Task: Change the configuration of the table layout of the mark's project to sort by "Repository" in ascending order.
Action: Mouse pressed left at (247, 148)
Screenshot: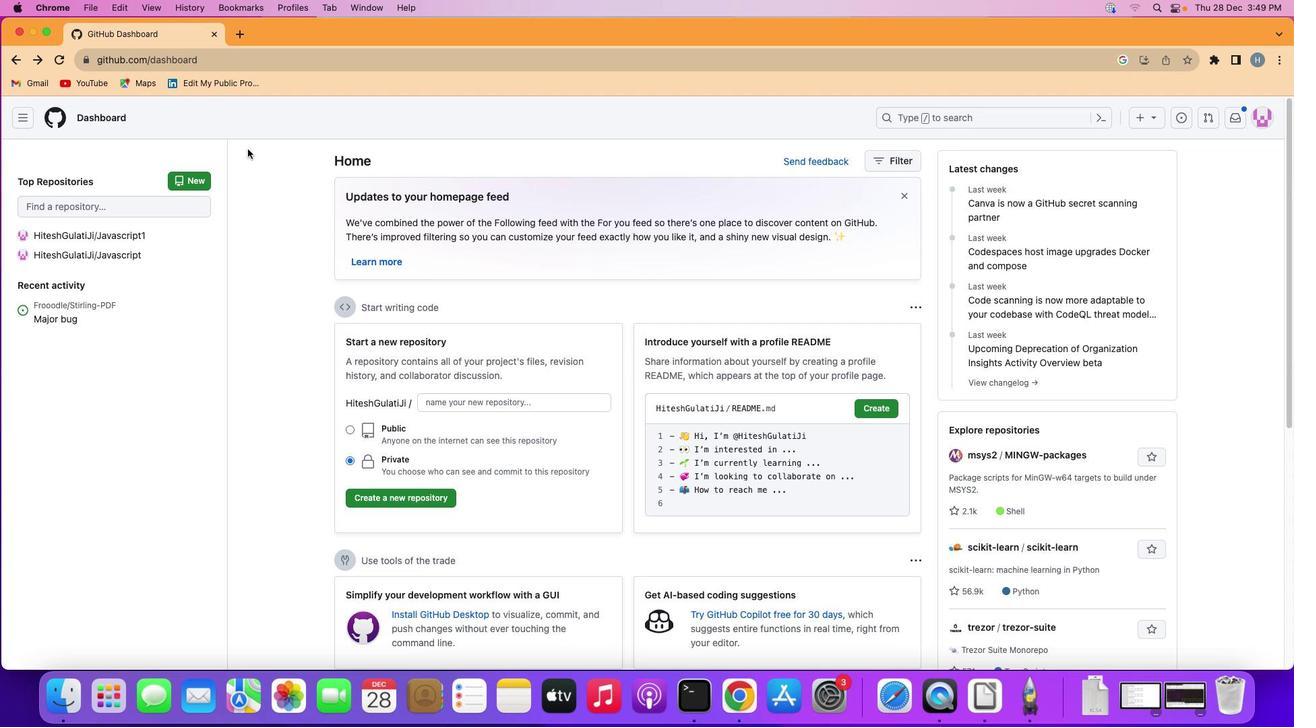 
Action: Mouse moved to (21, 117)
Screenshot: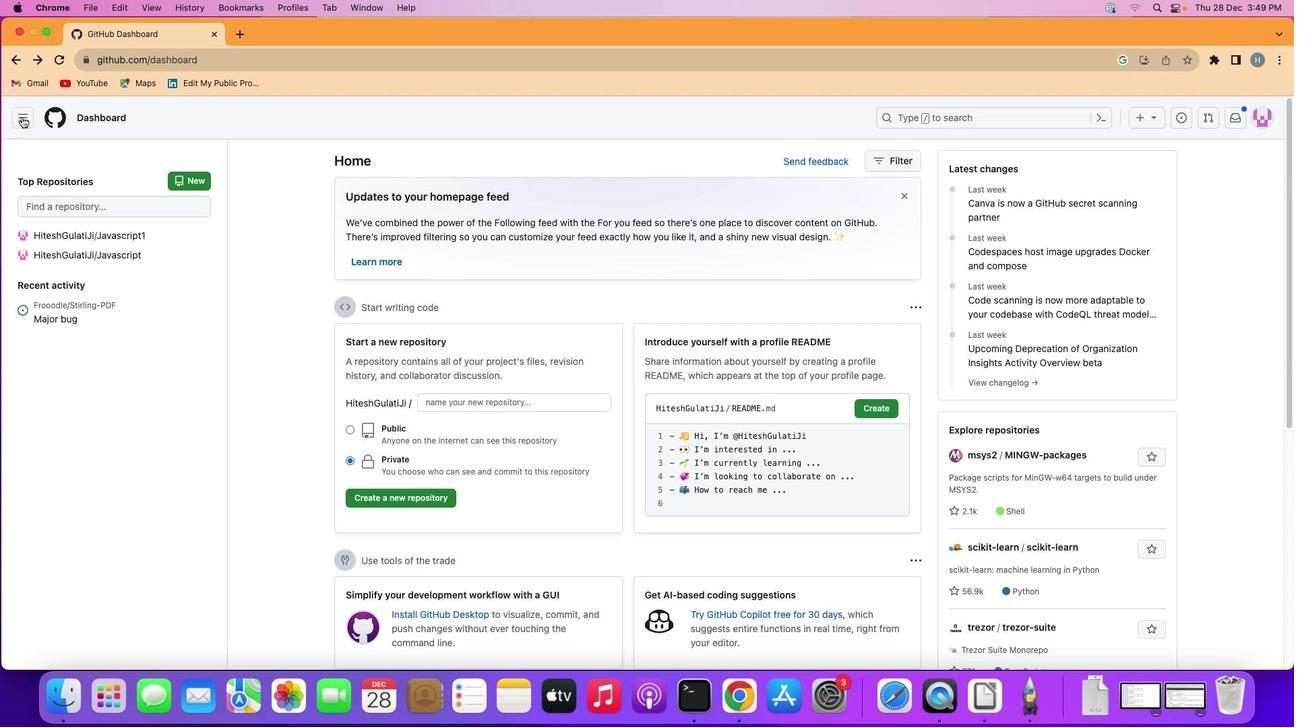 
Action: Mouse pressed left at (21, 117)
Screenshot: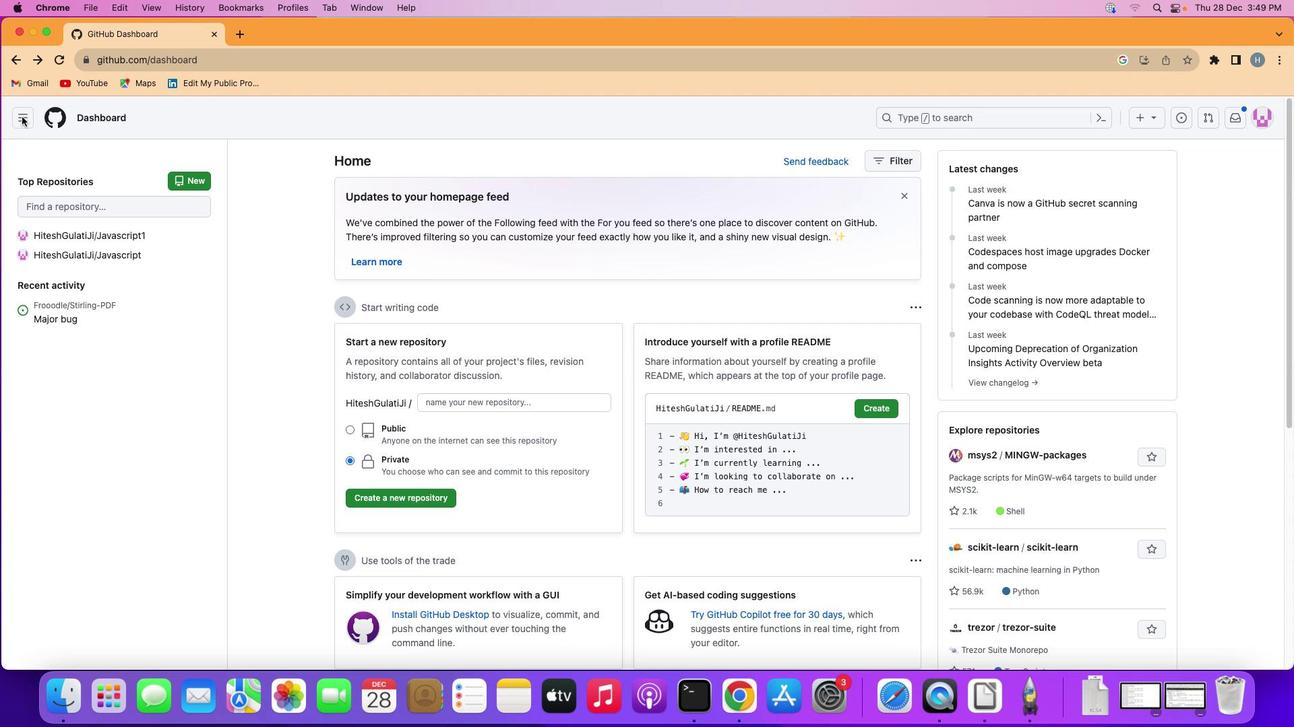 
Action: Mouse moved to (72, 209)
Screenshot: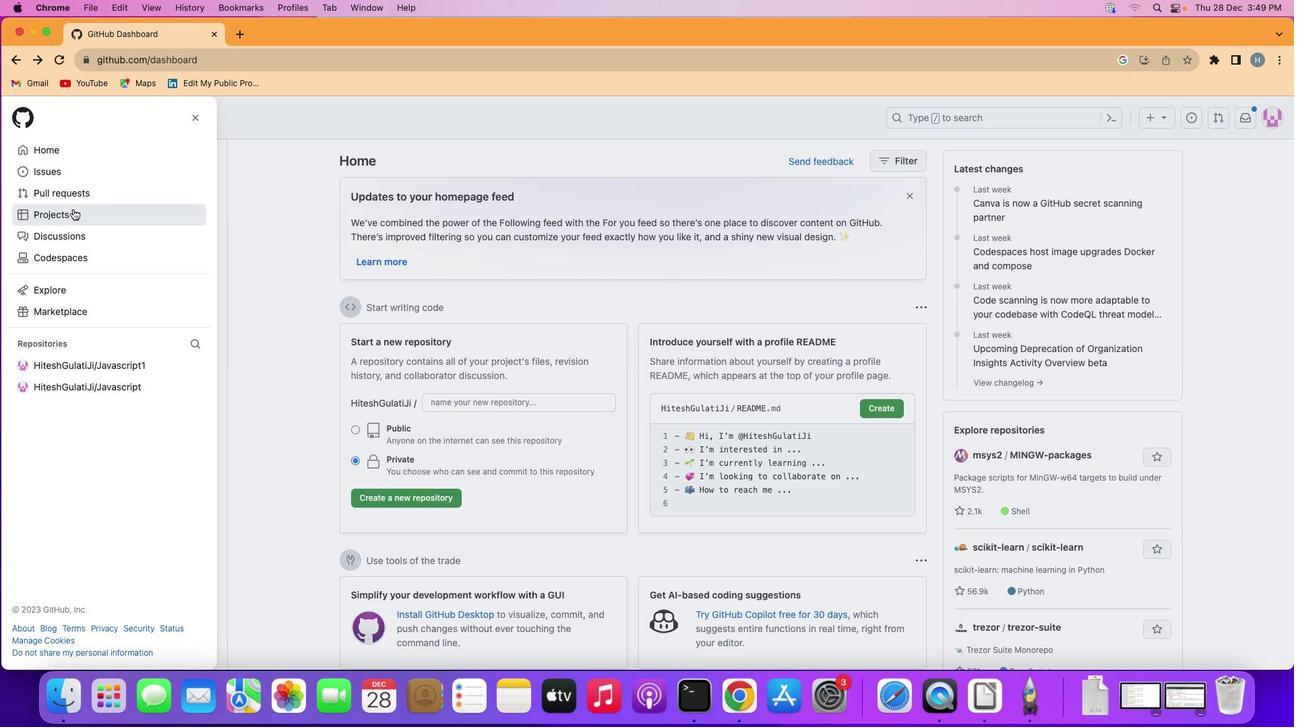 
Action: Mouse pressed left at (72, 209)
Screenshot: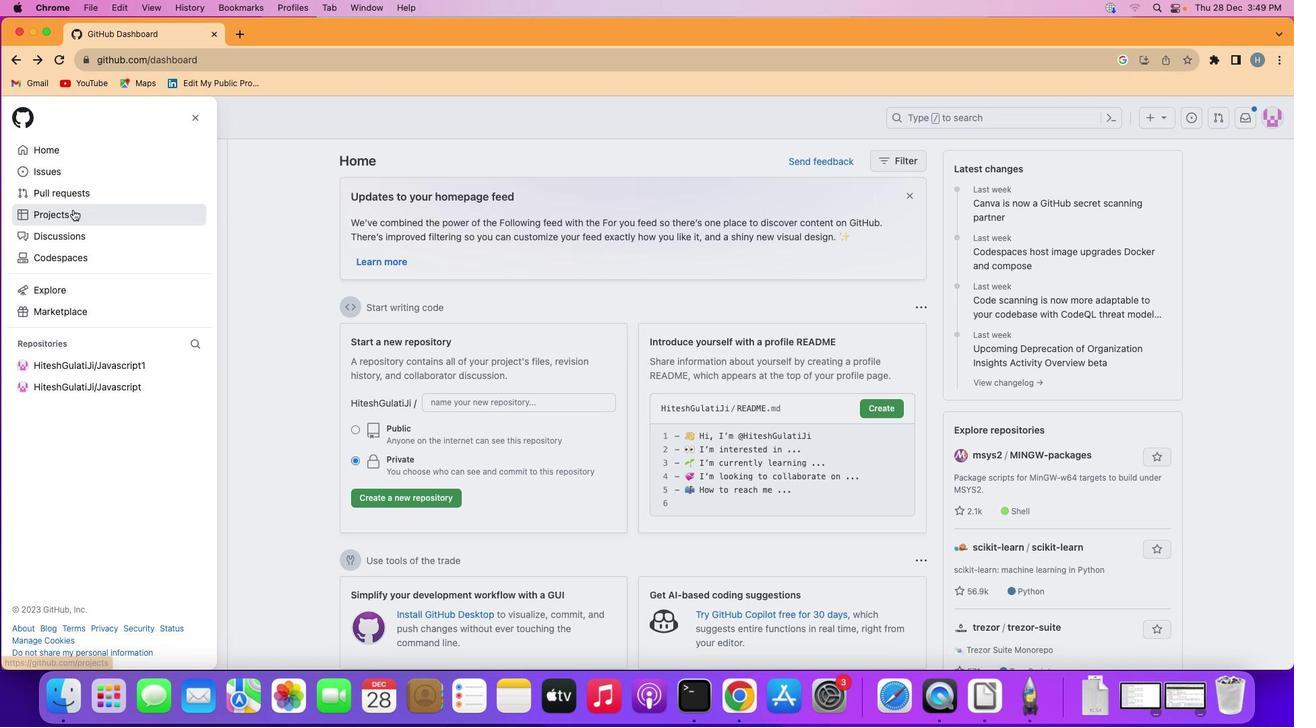 
Action: Mouse moved to (485, 243)
Screenshot: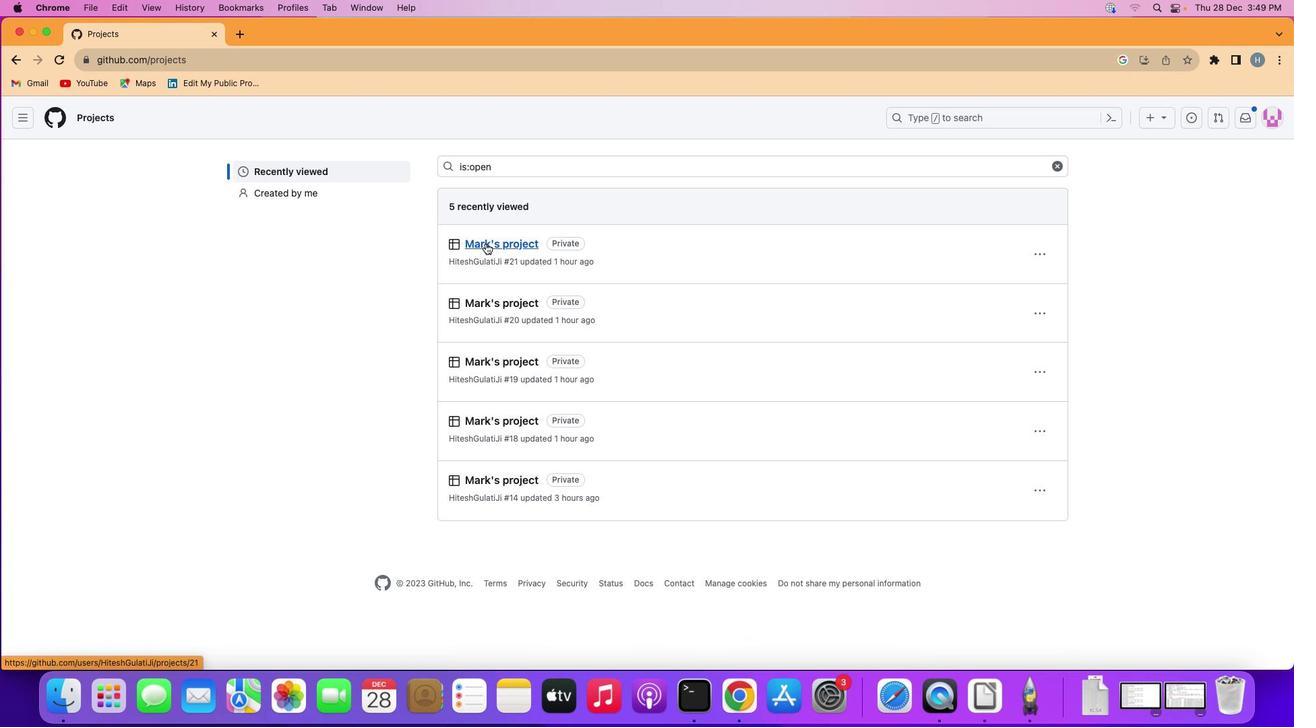 
Action: Mouse pressed left at (485, 243)
Screenshot: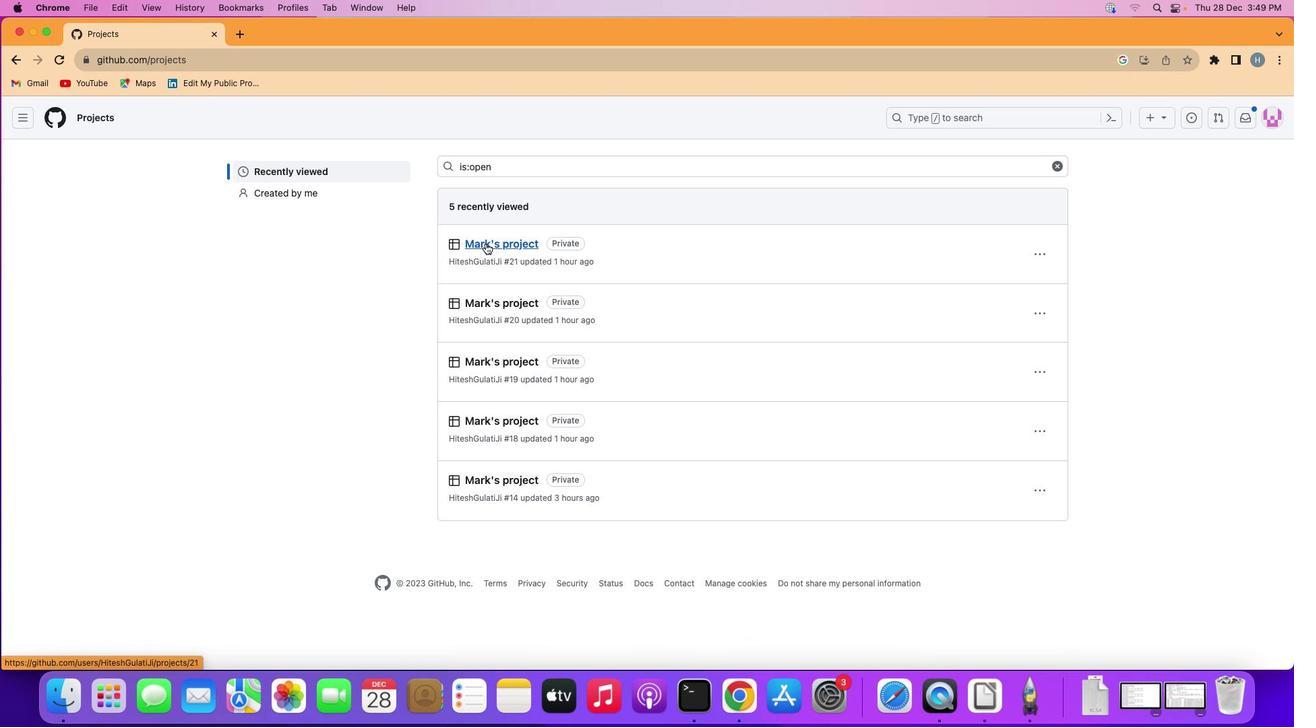 
Action: Mouse moved to (93, 181)
Screenshot: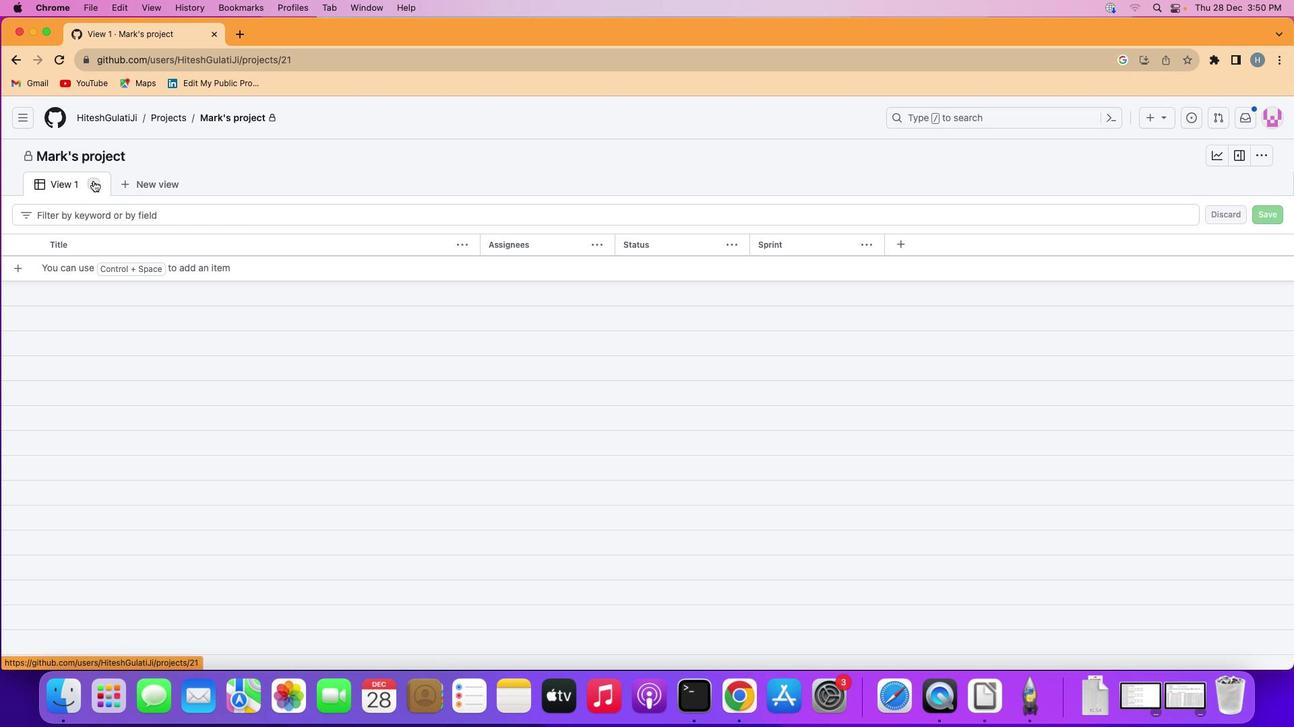 
Action: Mouse pressed left at (93, 181)
Screenshot: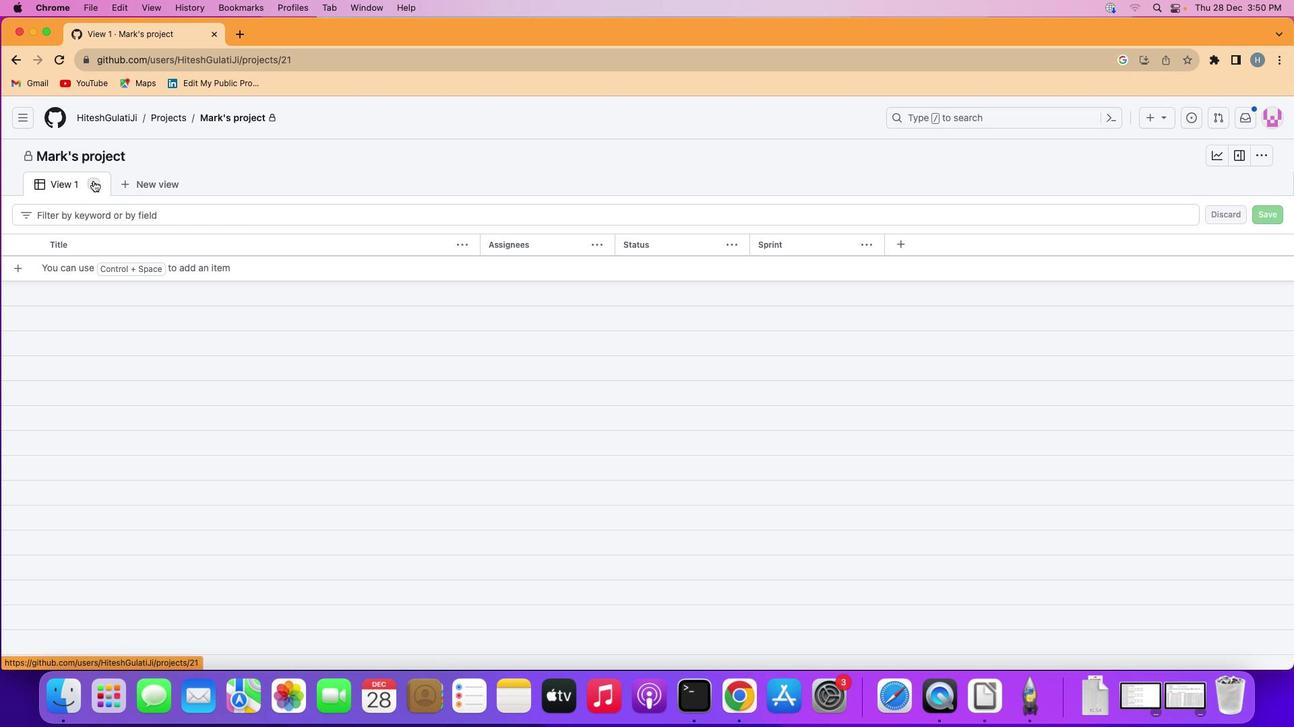 
Action: Mouse moved to (134, 322)
Screenshot: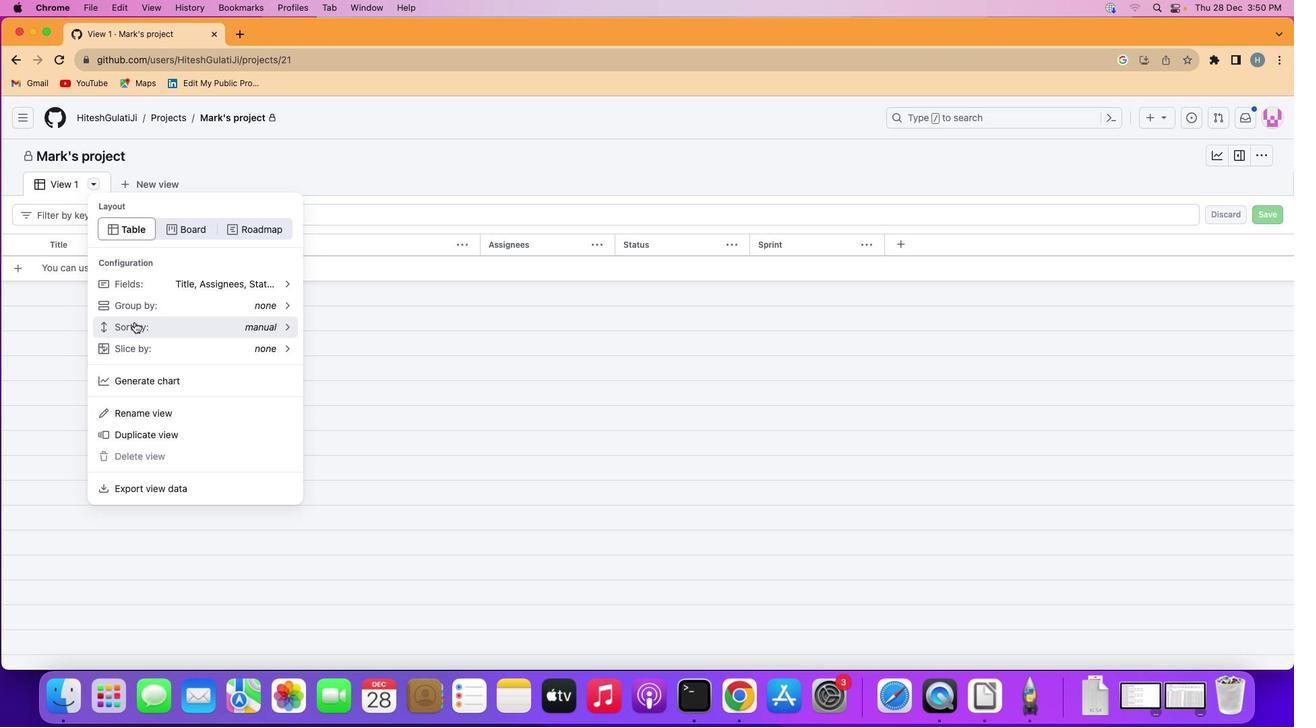 
Action: Mouse pressed left at (134, 322)
Screenshot: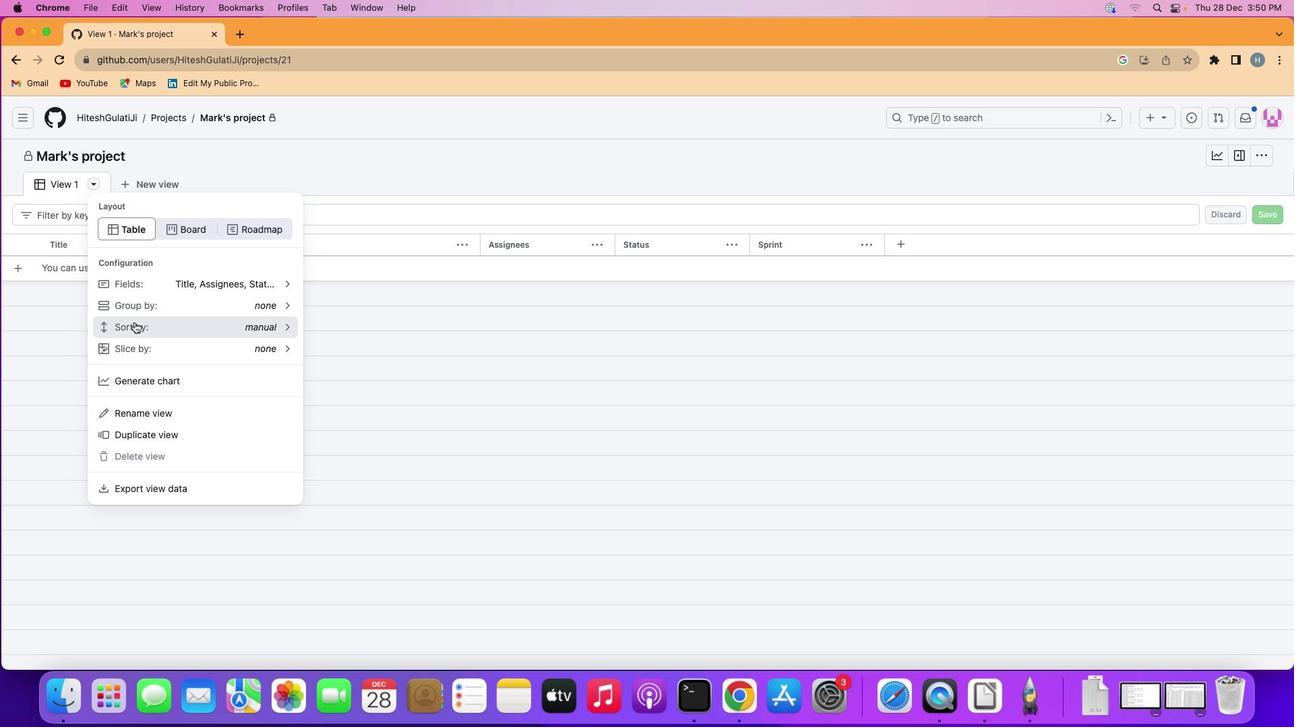 
Action: Mouse moved to (146, 380)
Screenshot: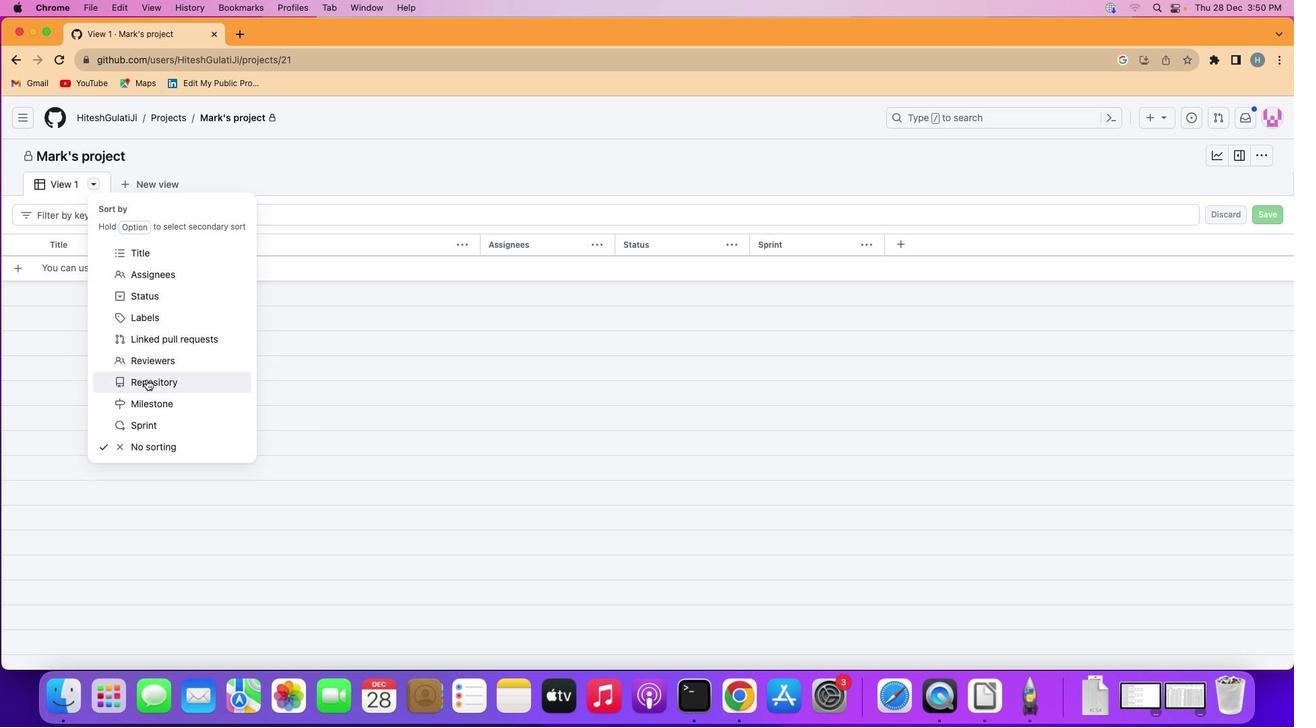 
Action: Mouse pressed left at (146, 380)
Screenshot: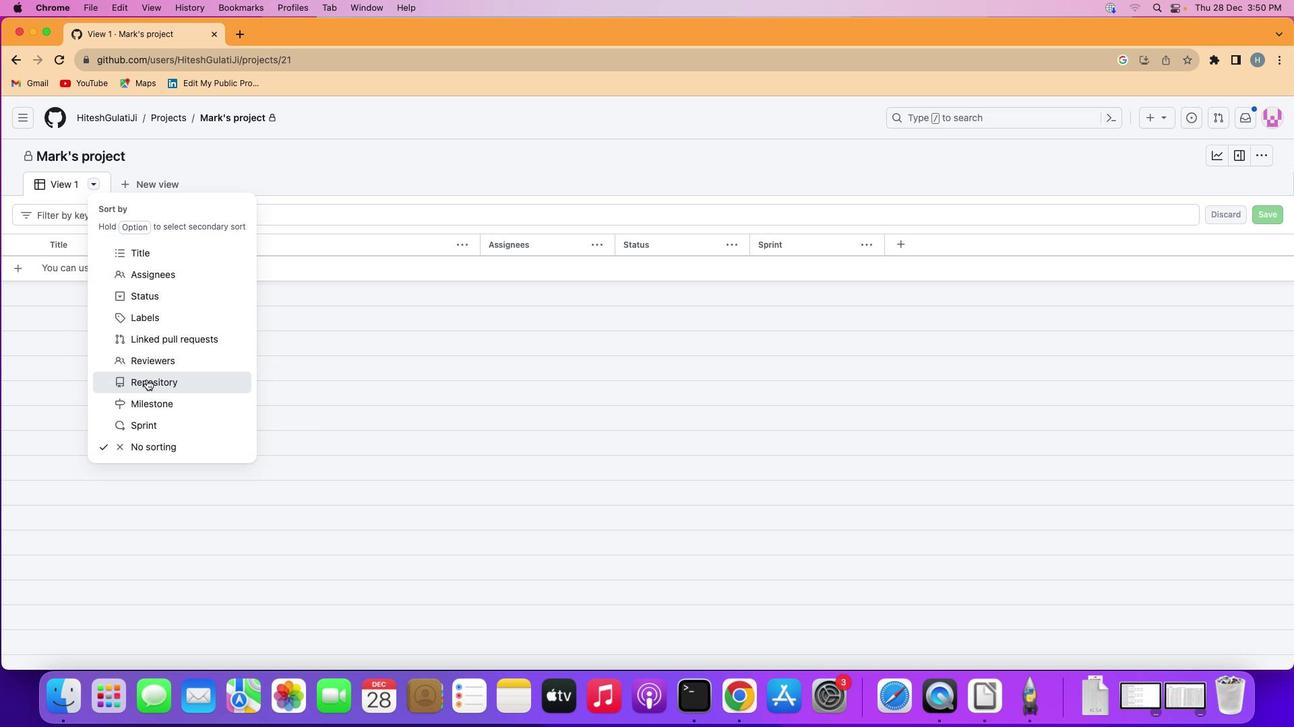 
Action: Mouse moved to (382, 368)
Screenshot: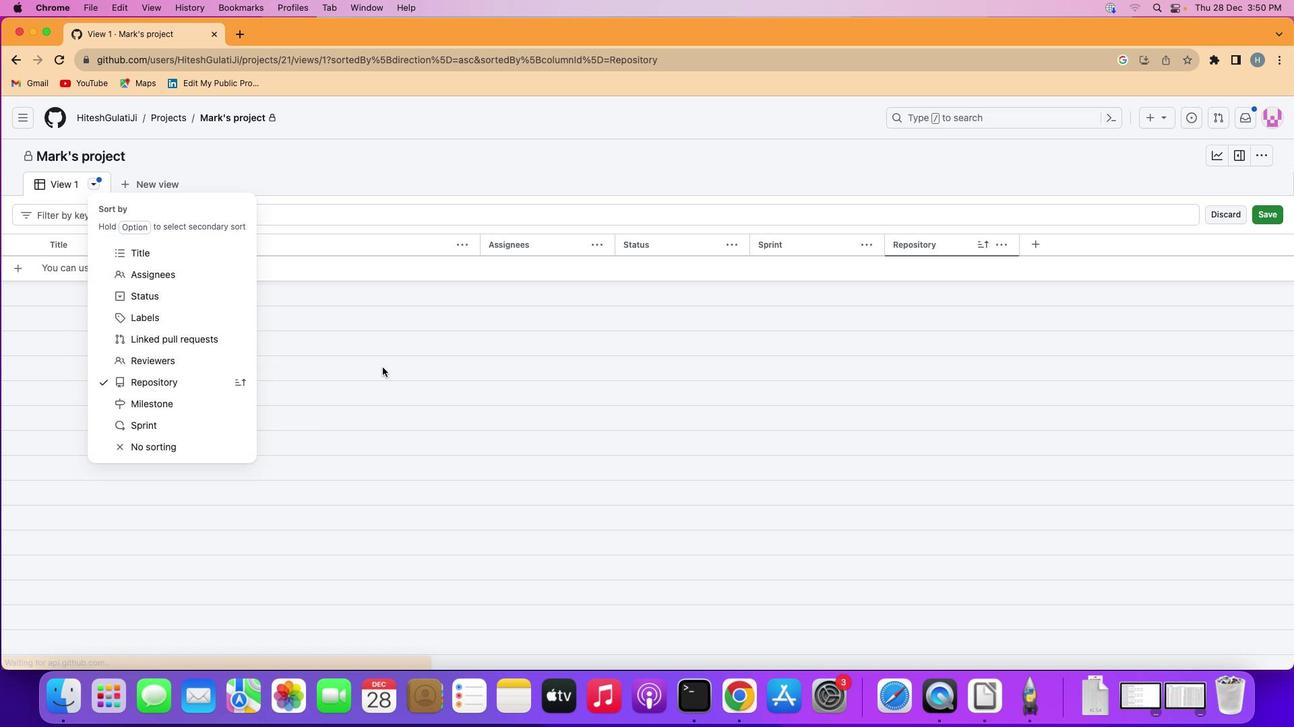 
